 Task: Create a due date automation trigger when advanced on, on the tuesday of the week a card is due add checklist without checklist at 11:00 AM.
Action: Mouse moved to (1026, 79)
Screenshot: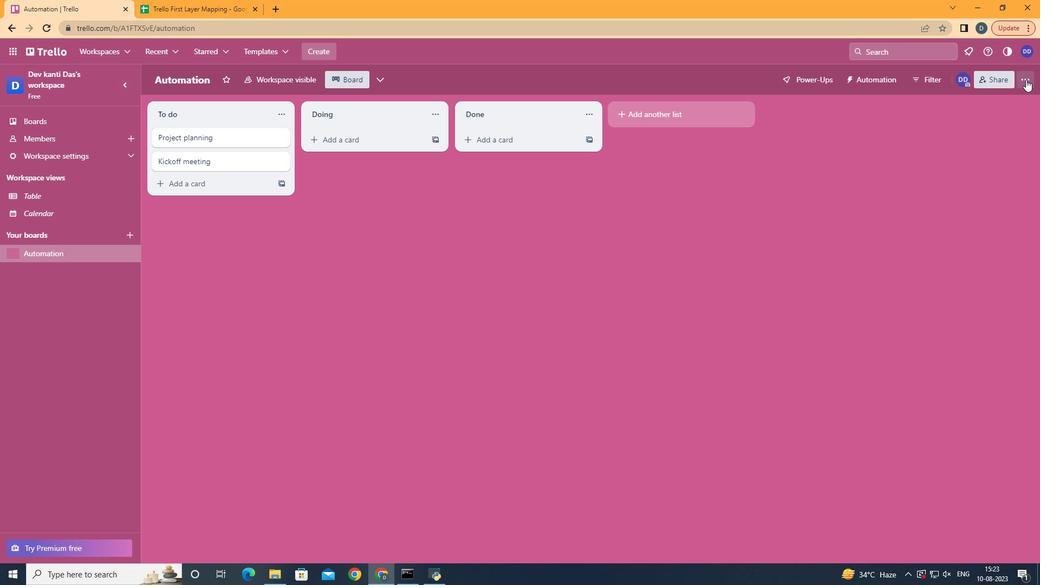
Action: Mouse pressed left at (1026, 79)
Screenshot: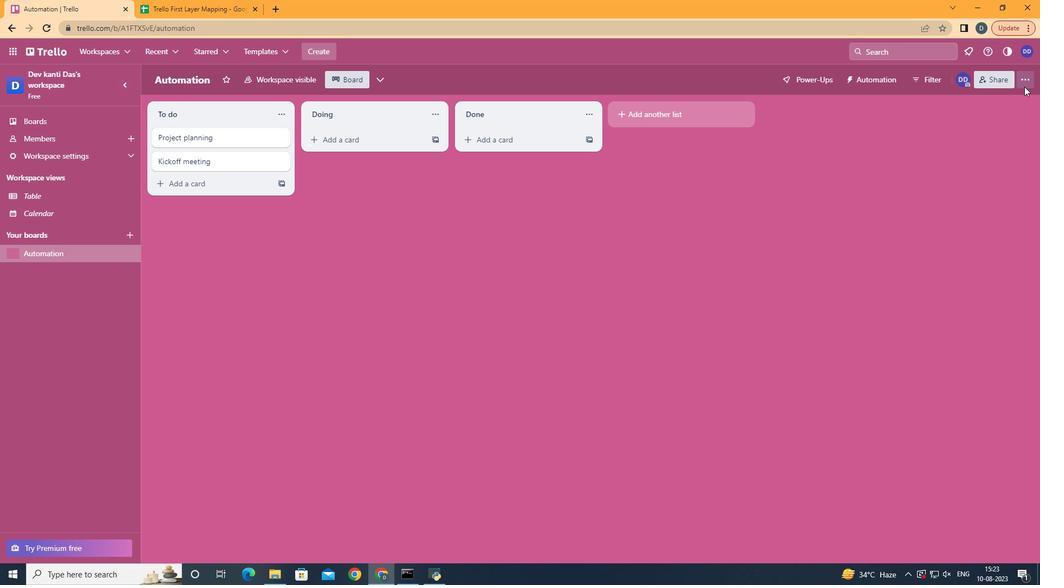 
Action: Mouse moved to (964, 224)
Screenshot: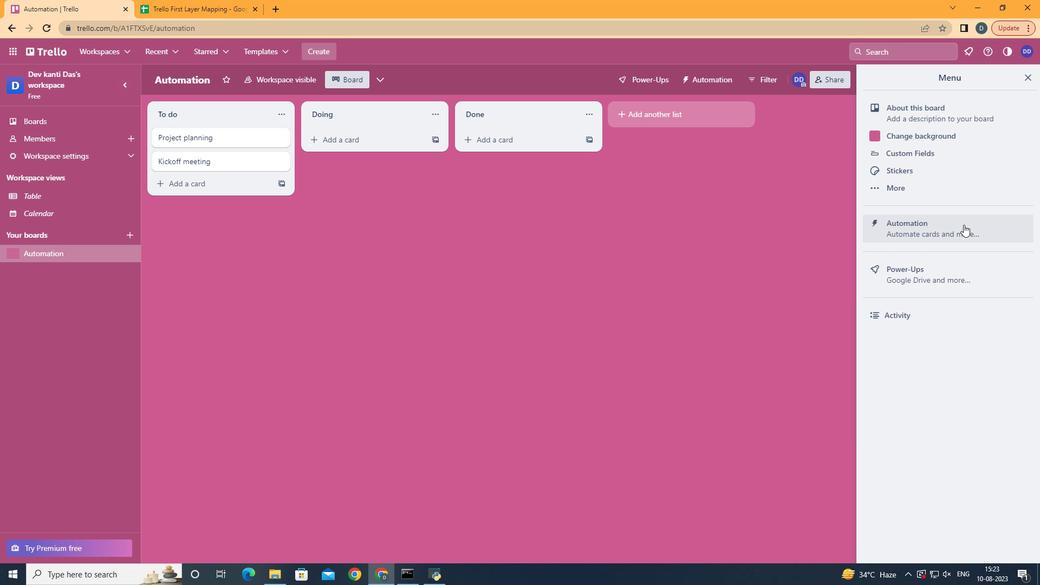 
Action: Mouse pressed left at (964, 224)
Screenshot: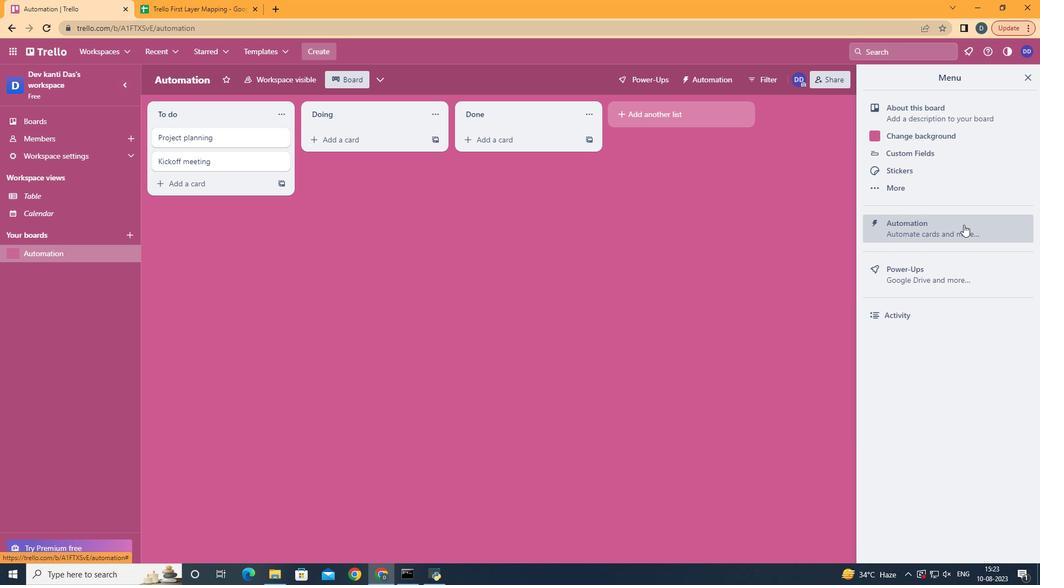 
Action: Mouse moved to (203, 216)
Screenshot: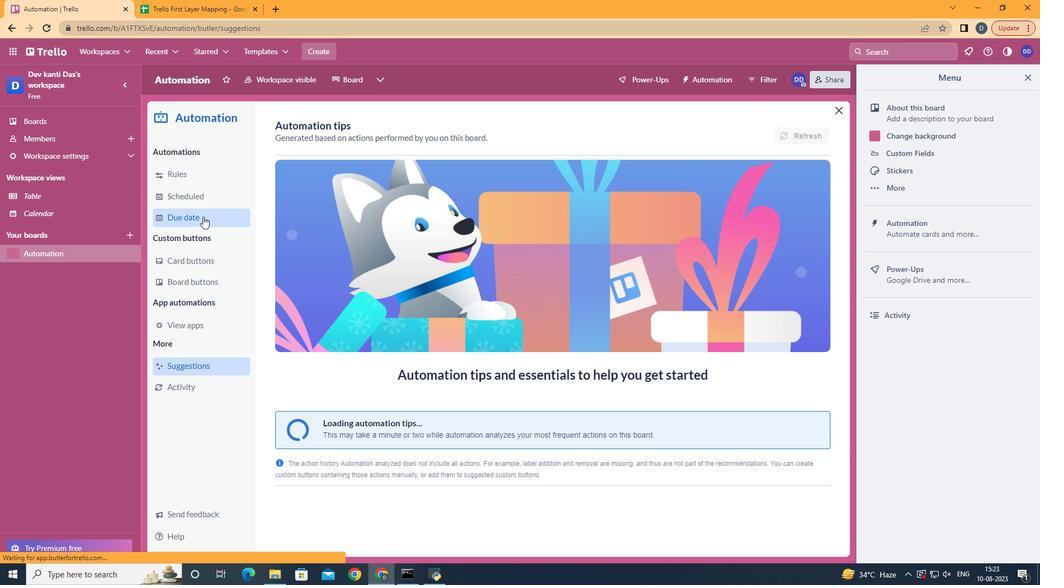 
Action: Mouse pressed left at (203, 216)
Screenshot: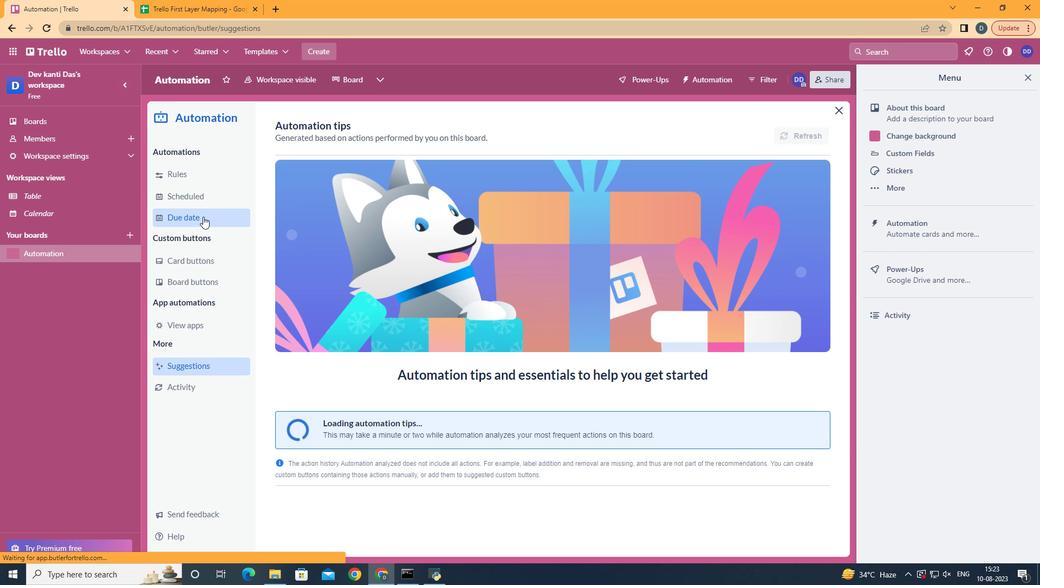 
Action: Mouse moved to (754, 130)
Screenshot: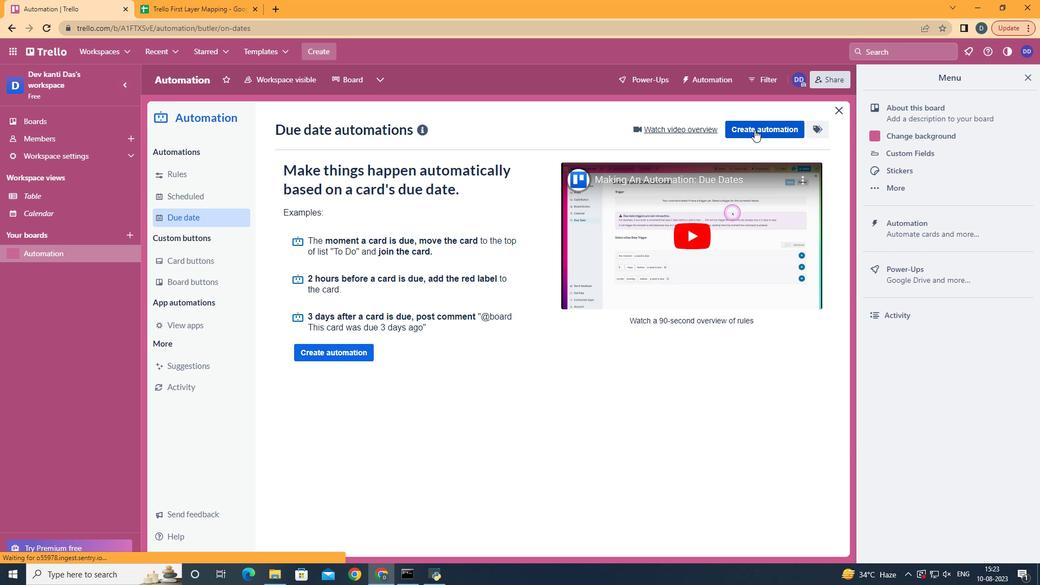 
Action: Mouse pressed left at (754, 130)
Screenshot: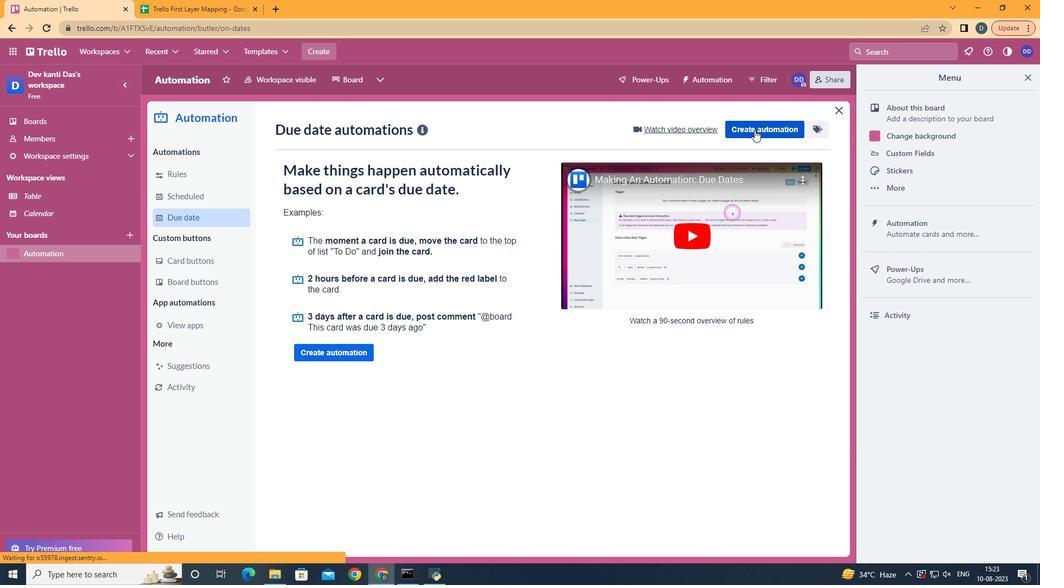 
Action: Mouse moved to (558, 229)
Screenshot: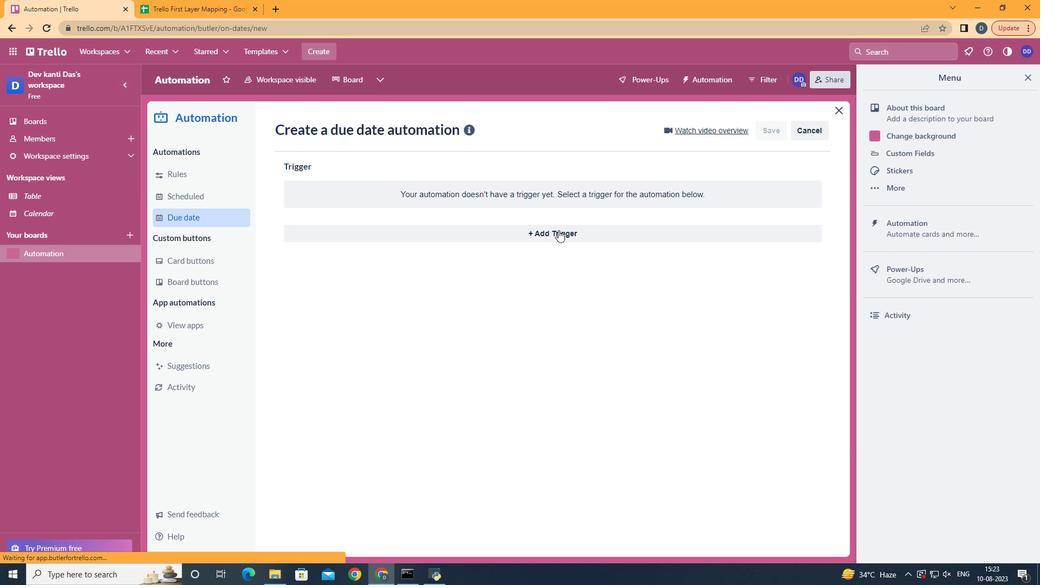 
Action: Mouse pressed left at (558, 229)
Screenshot: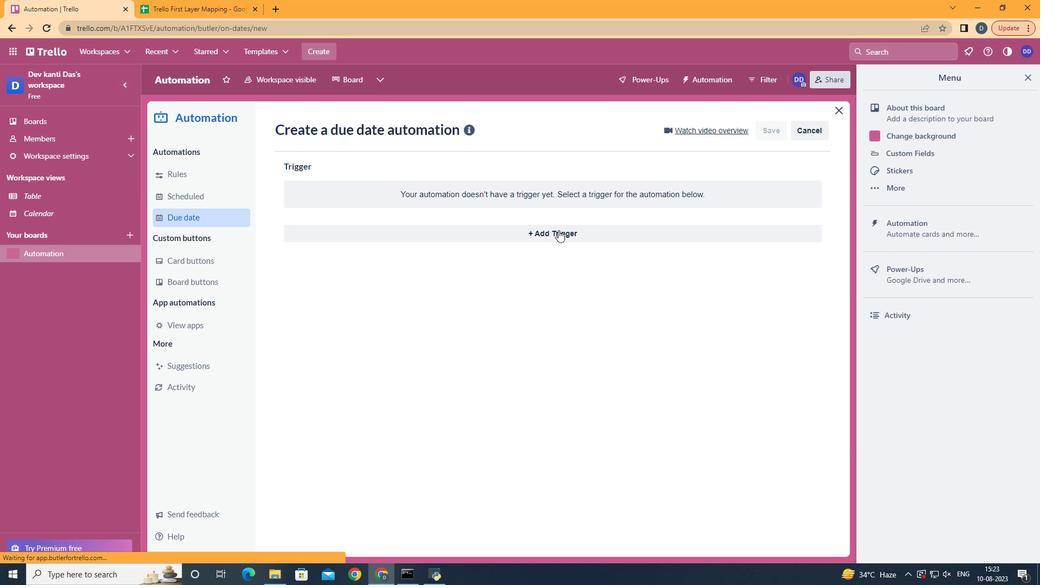 
Action: Mouse moved to (343, 301)
Screenshot: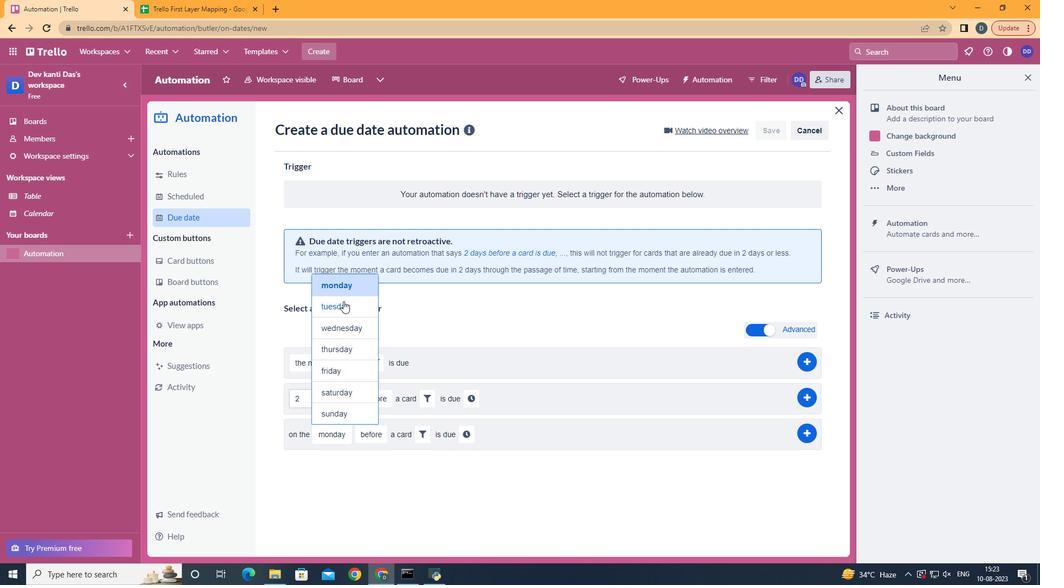 
Action: Mouse pressed left at (343, 301)
Screenshot: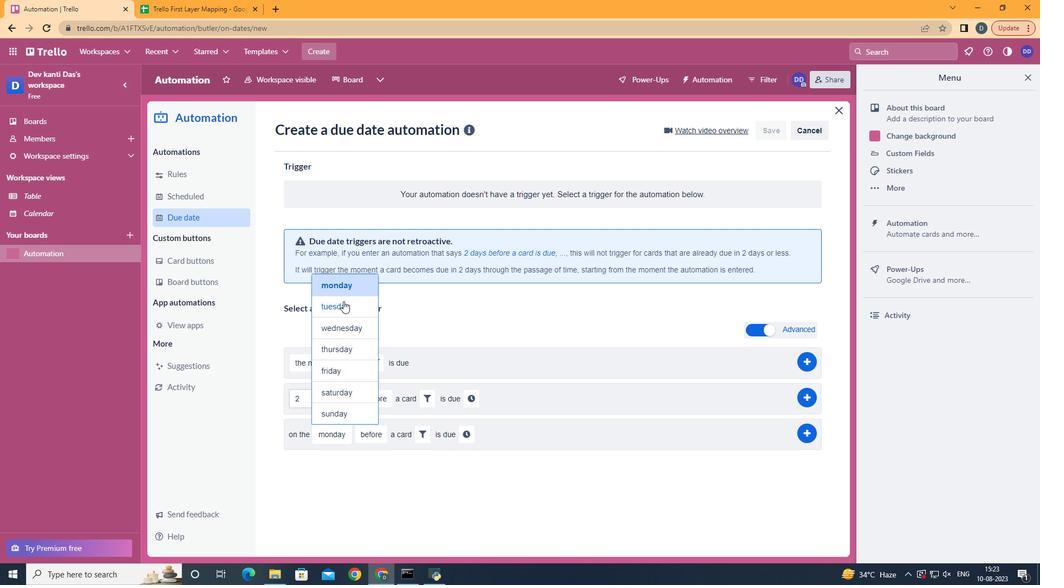 
Action: Mouse moved to (392, 500)
Screenshot: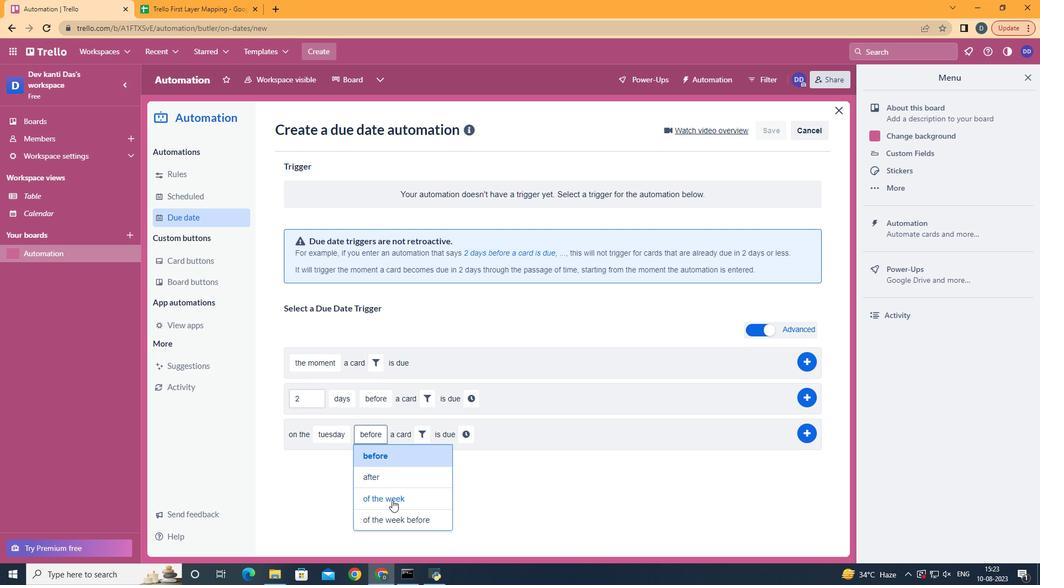 
Action: Mouse pressed left at (392, 500)
Screenshot: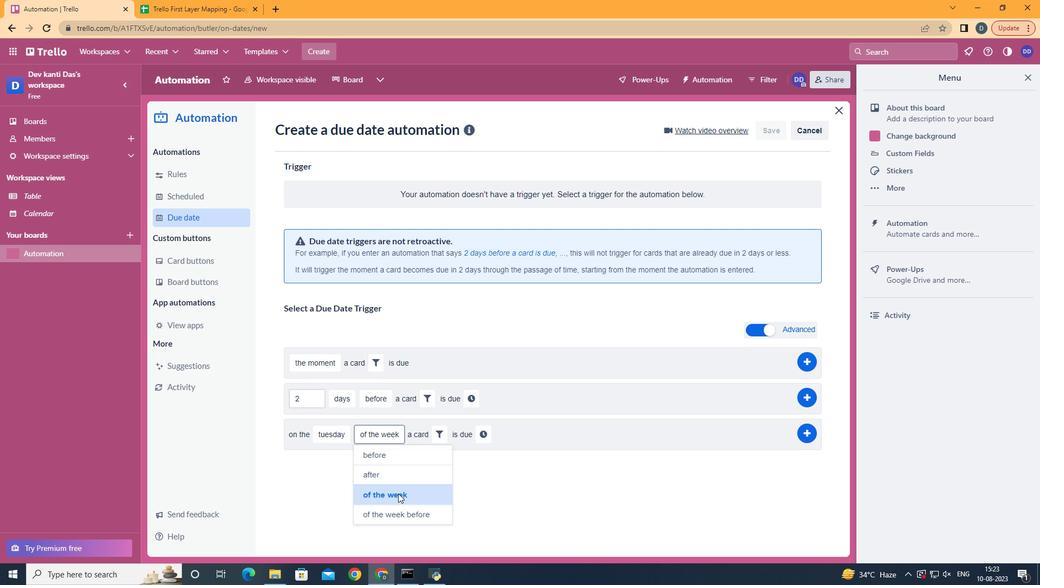 
Action: Mouse moved to (435, 434)
Screenshot: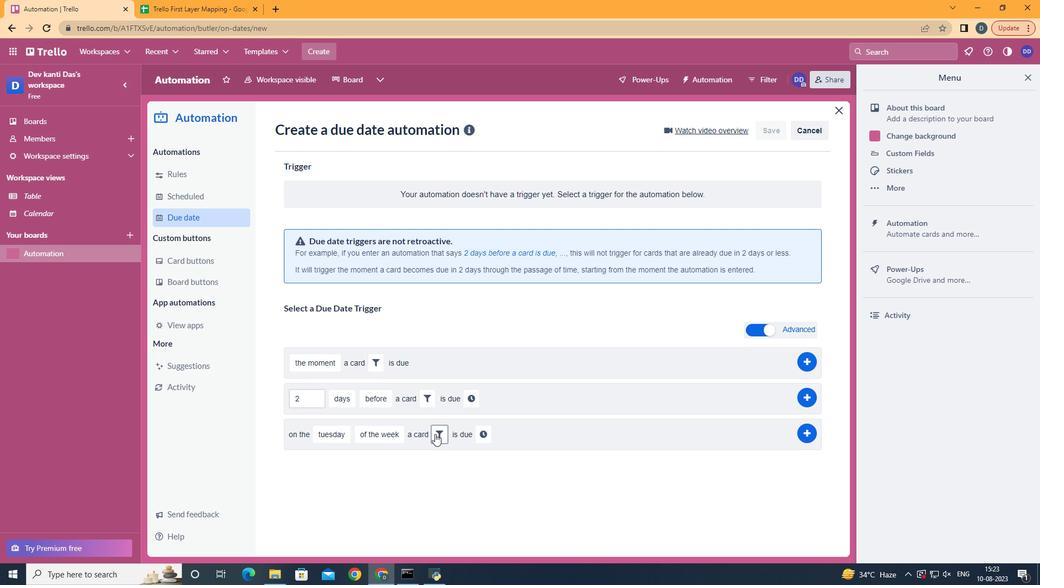 
Action: Mouse pressed left at (435, 434)
Screenshot: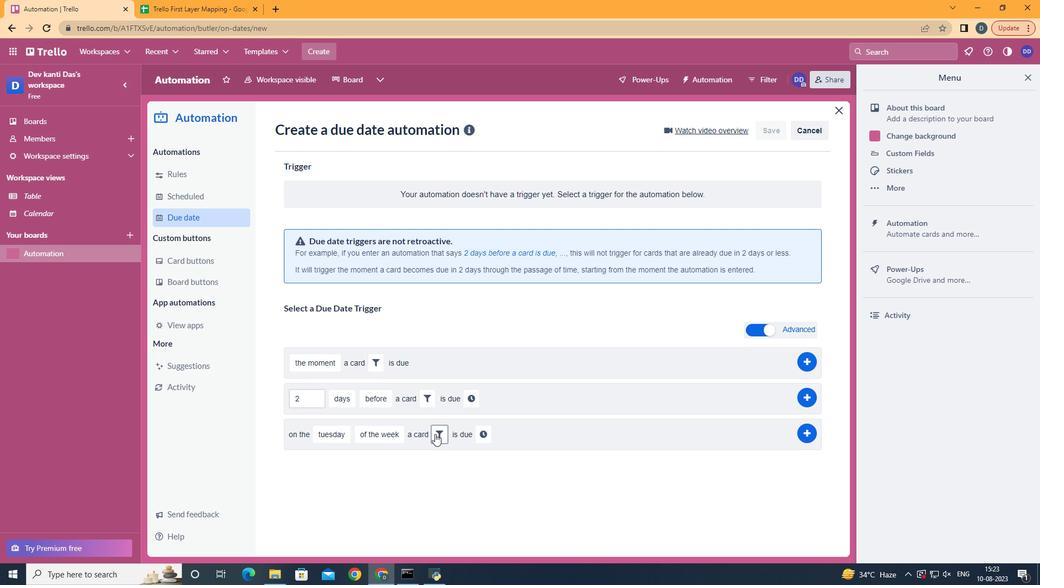 
Action: Mouse moved to (493, 473)
Screenshot: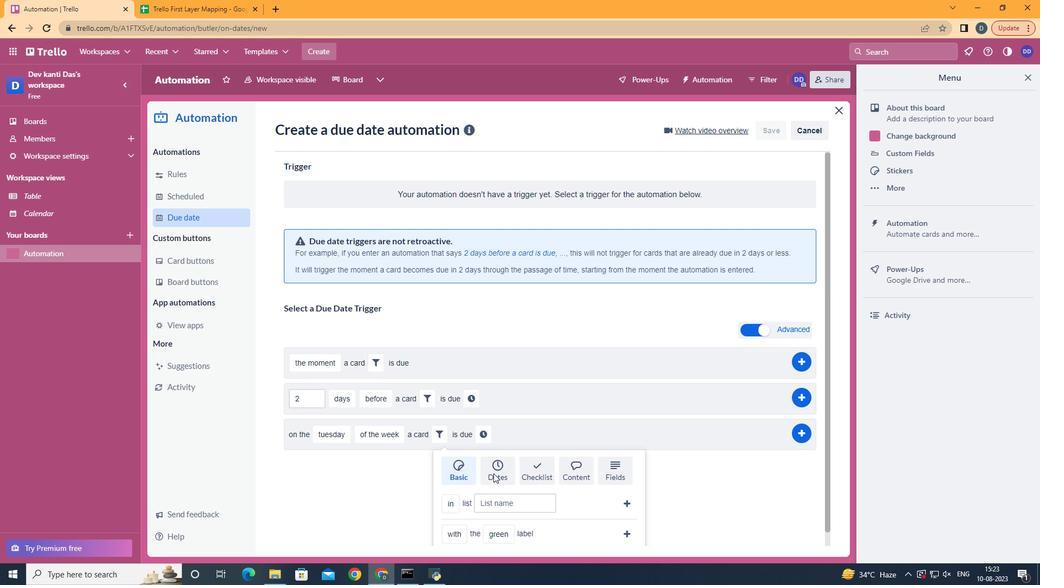 
Action: Mouse pressed left at (493, 473)
Screenshot: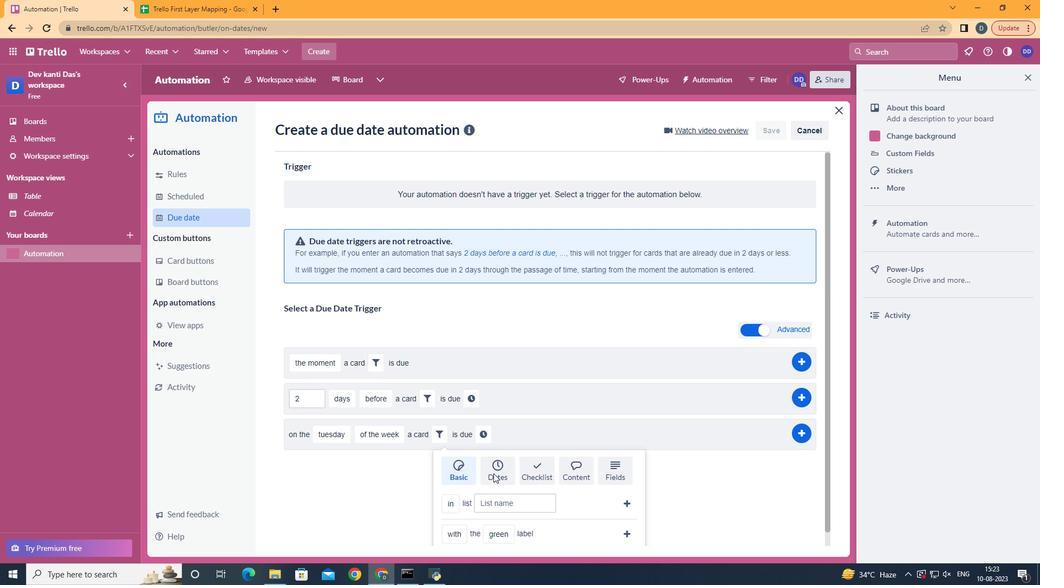 
Action: Mouse scrolled (493, 473) with delta (0, 0)
Screenshot: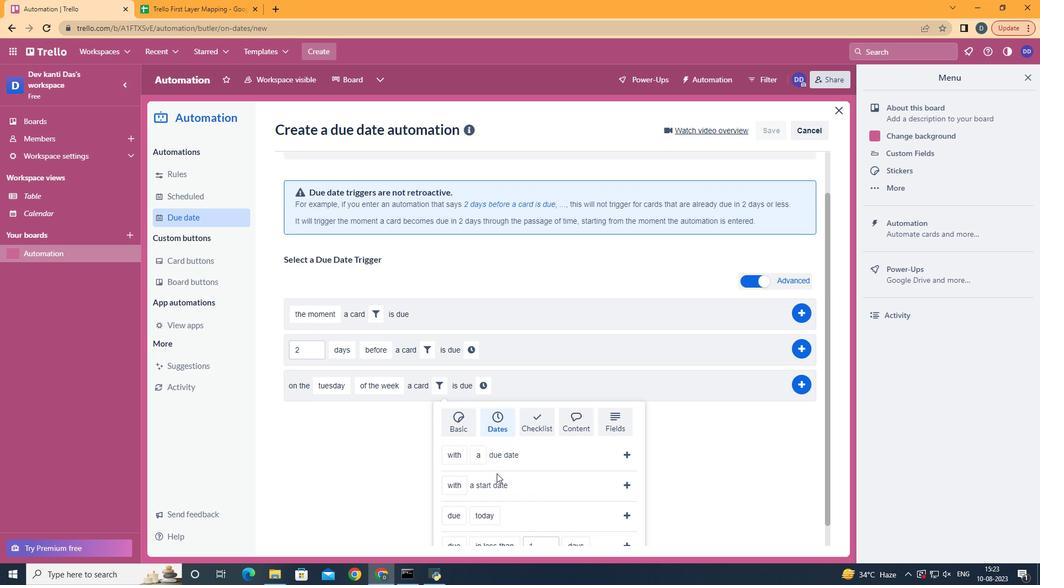 
Action: Mouse scrolled (493, 473) with delta (0, 0)
Screenshot: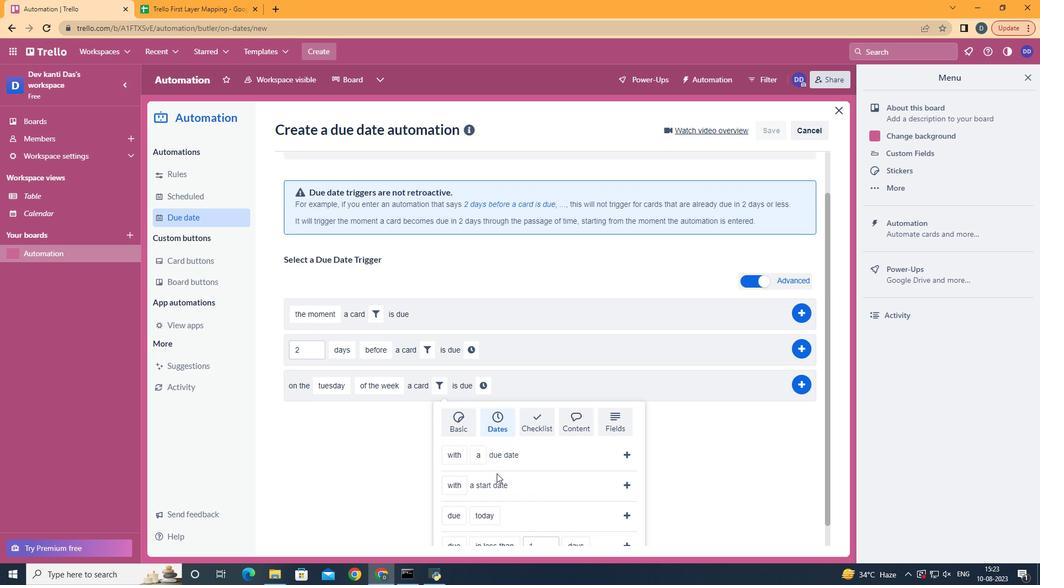 
Action: Mouse scrolled (493, 473) with delta (0, 0)
Screenshot: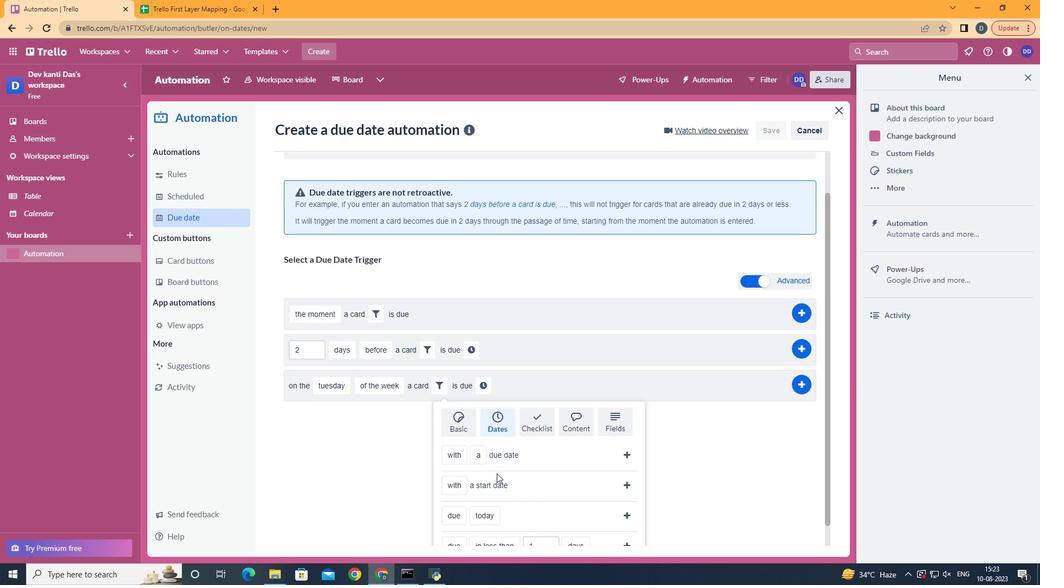 
Action: Mouse scrolled (493, 473) with delta (0, 0)
Screenshot: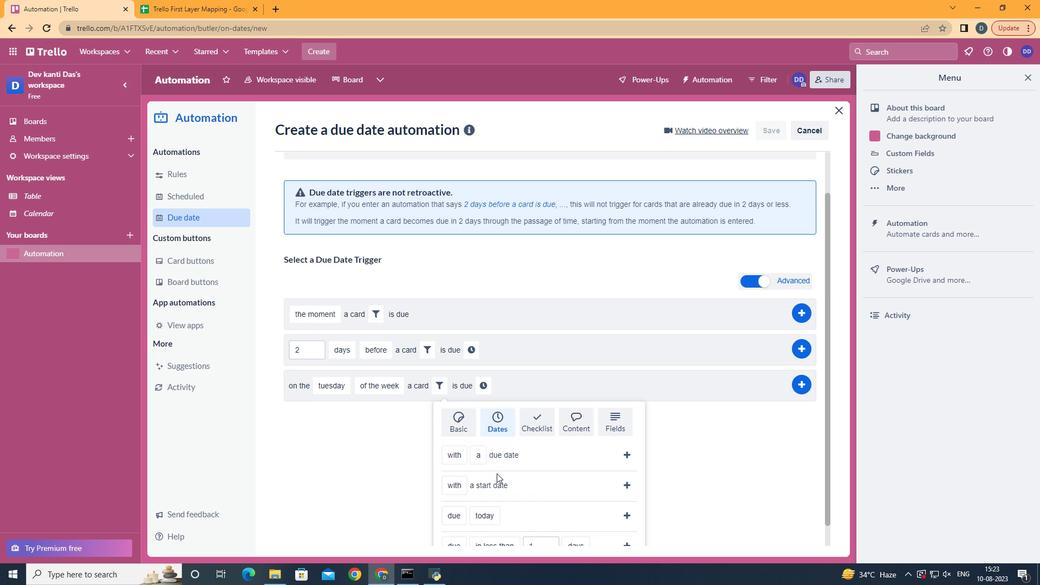 
Action: Mouse moved to (536, 407)
Screenshot: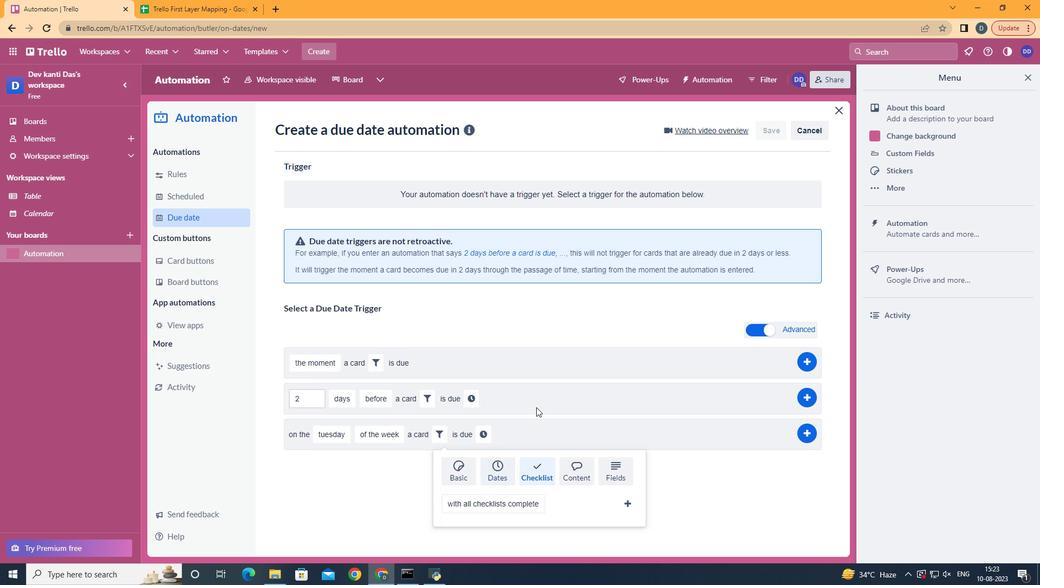 
Action: Mouse pressed left at (536, 407)
Screenshot: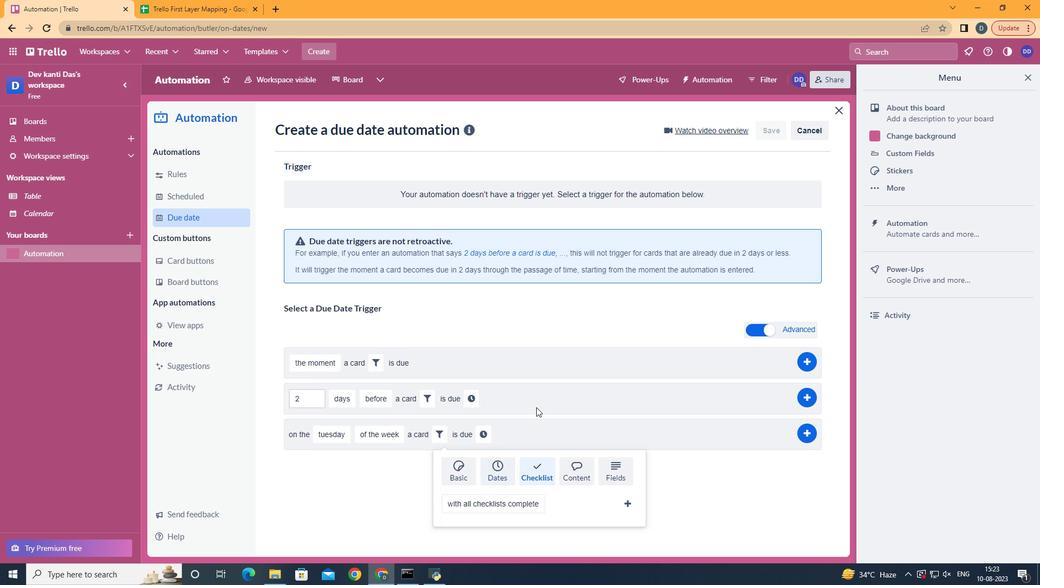 
Action: Mouse moved to (512, 480)
Screenshot: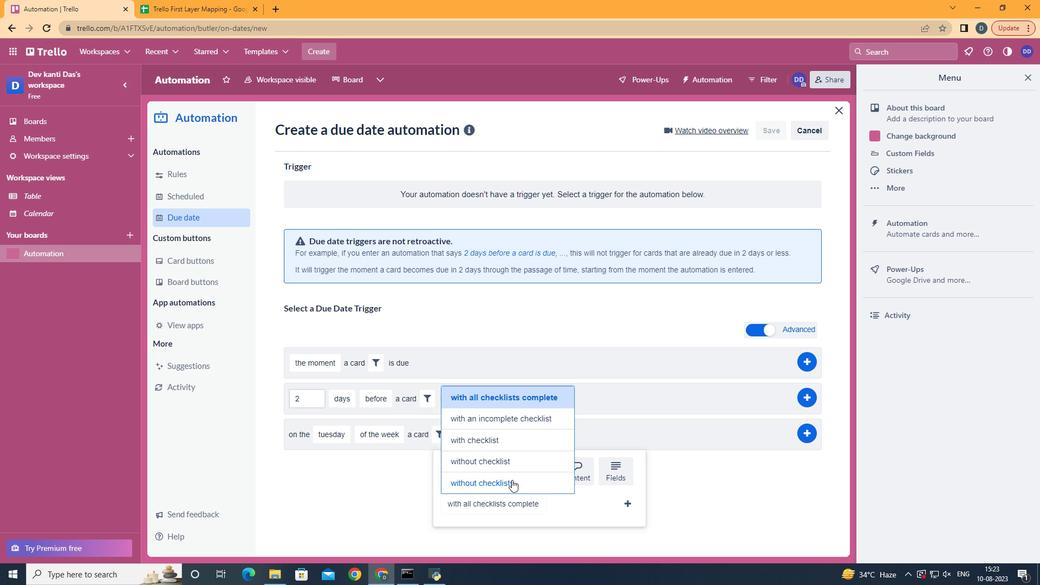 
Action: Mouse pressed left at (512, 480)
Screenshot: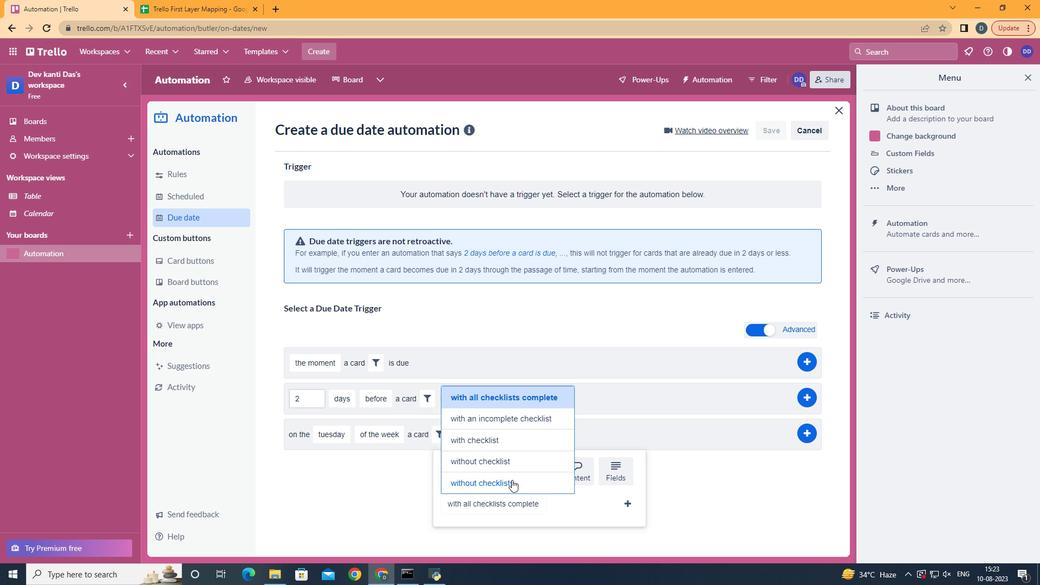 
Action: Mouse moved to (630, 506)
Screenshot: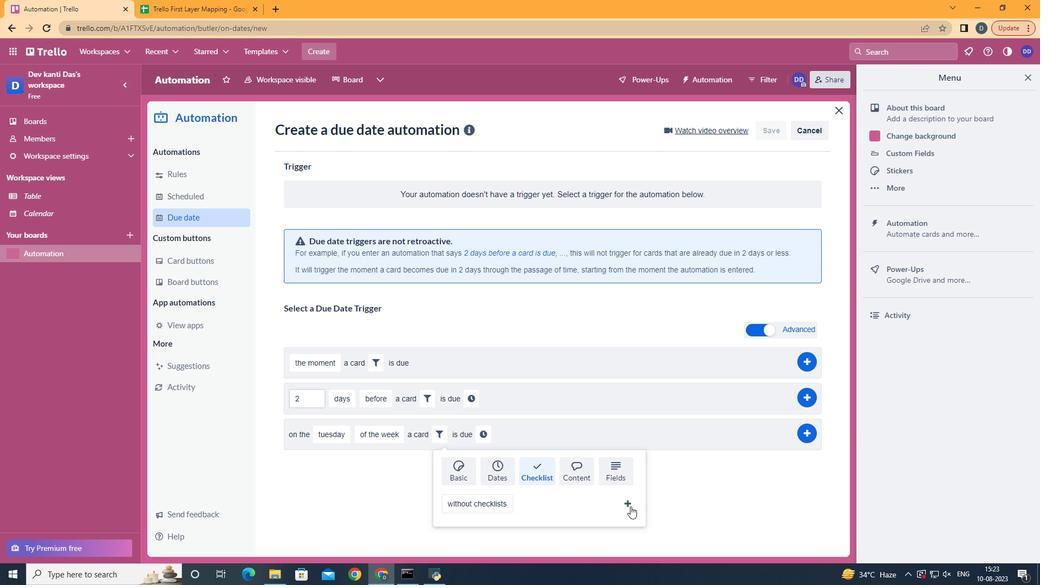 
Action: Mouse pressed left at (630, 506)
Screenshot: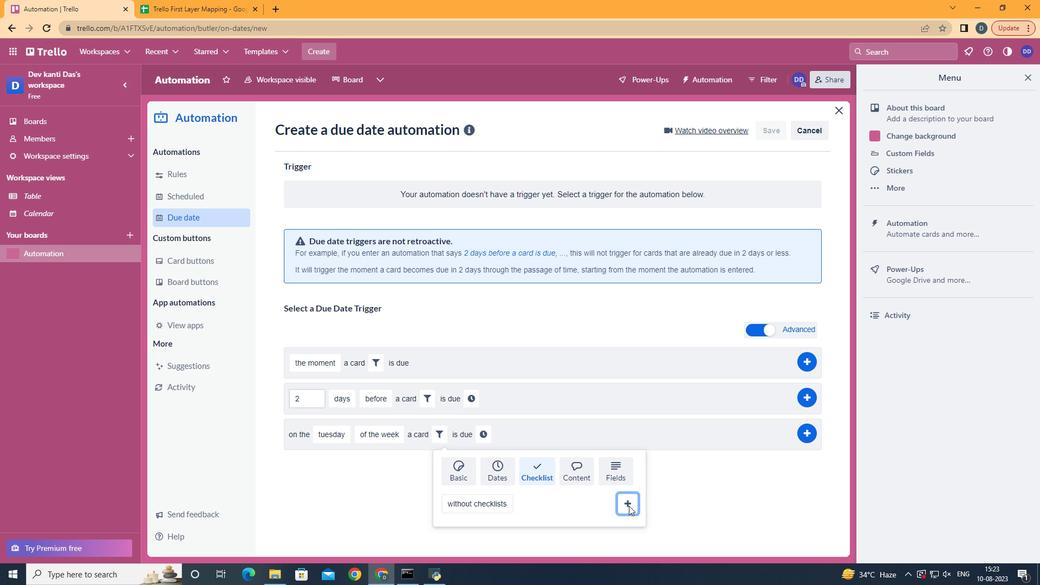
Action: Mouse moved to (563, 435)
Screenshot: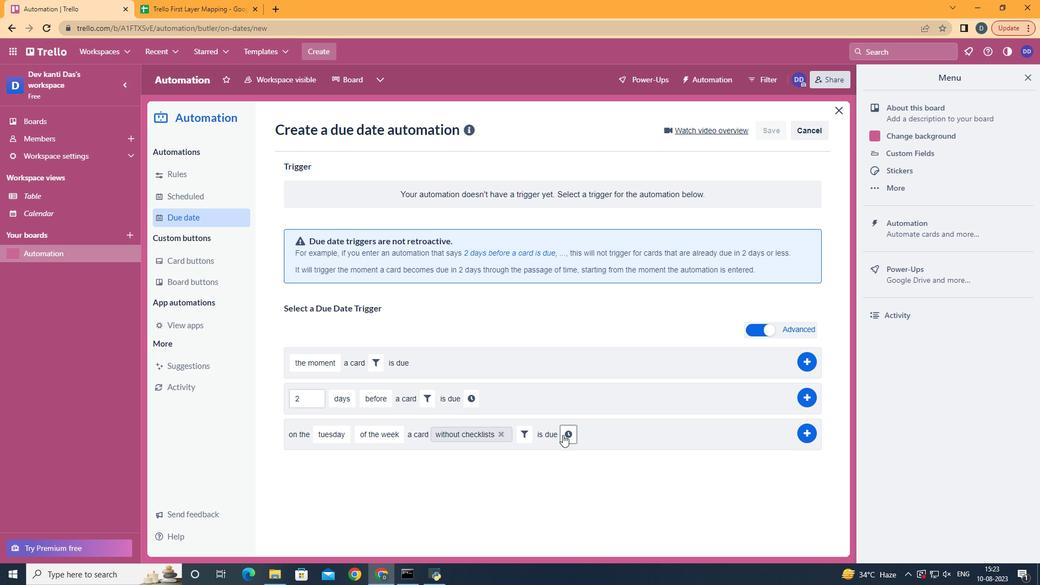 
Action: Mouse pressed left at (563, 435)
Screenshot: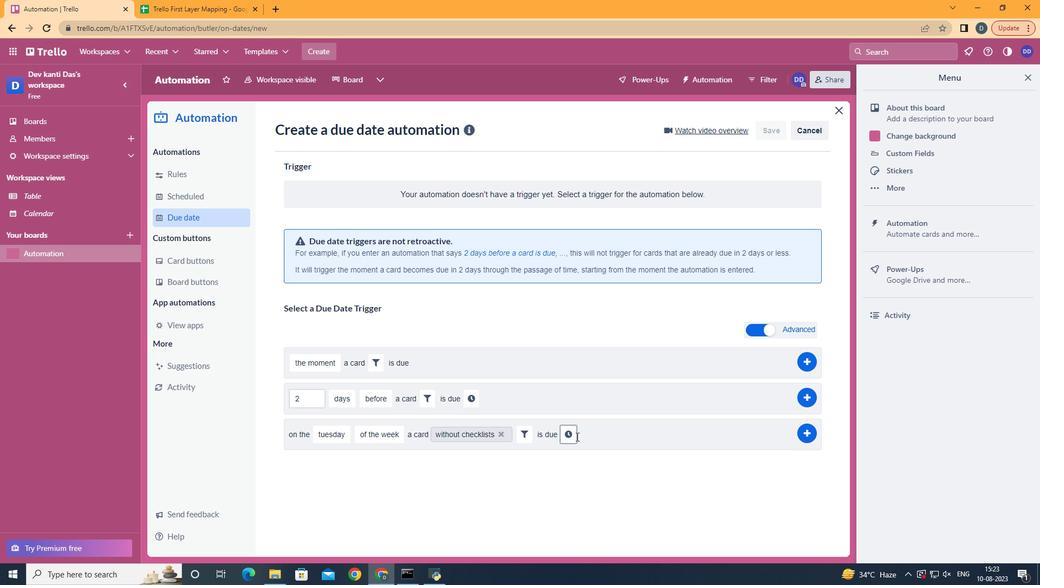 
Action: Mouse moved to (595, 441)
Screenshot: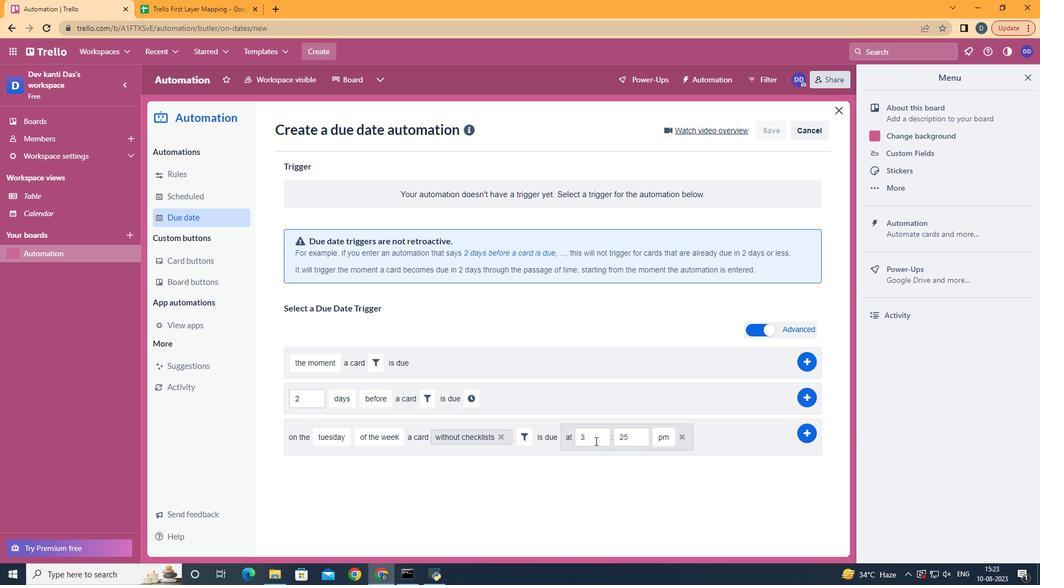 
Action: Mouse pressed left at (595, 441)
Screenshot: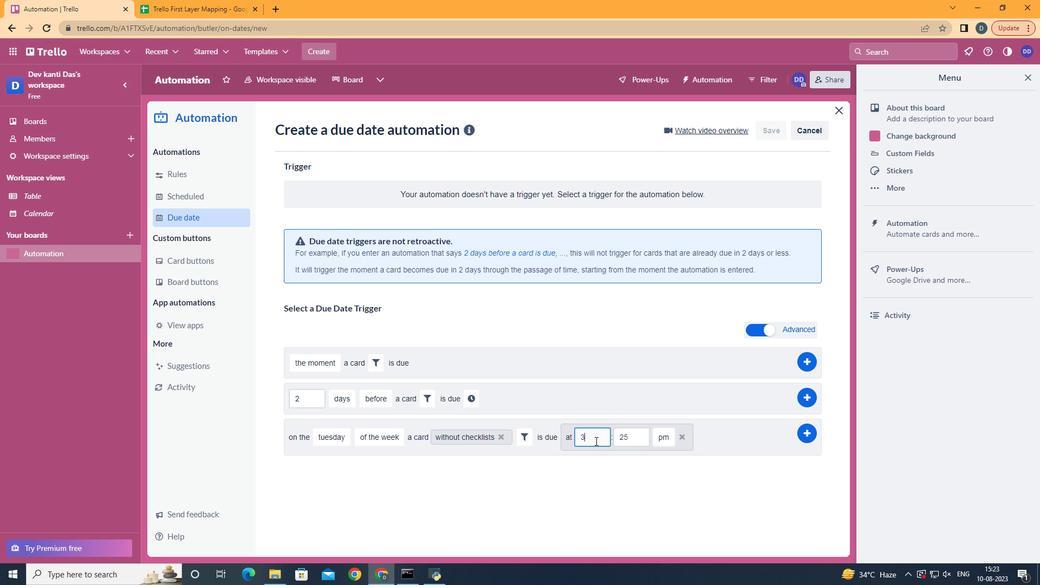 
Action: Key pressed <Key.backspace>11
Screenshot: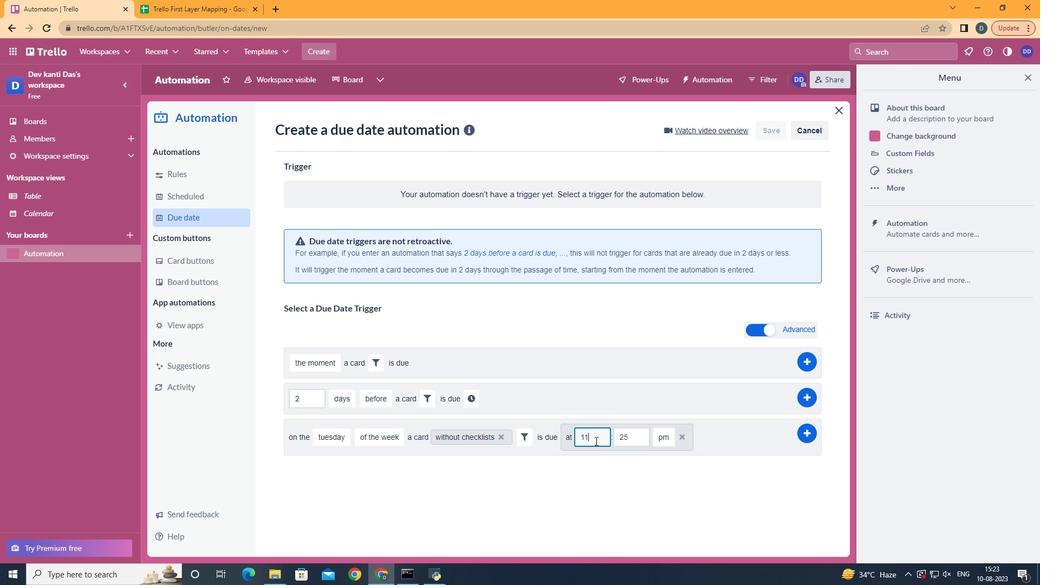 
Action: Mouse moved to (640, 435)
Screenshot: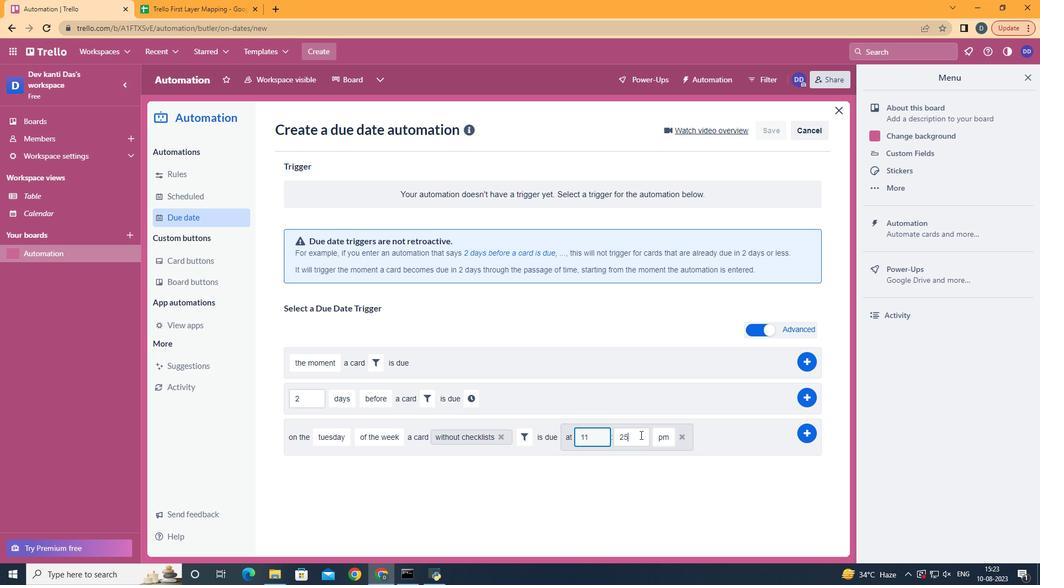 
Action: Mouse pressed left at (640, 435)
Screenshot: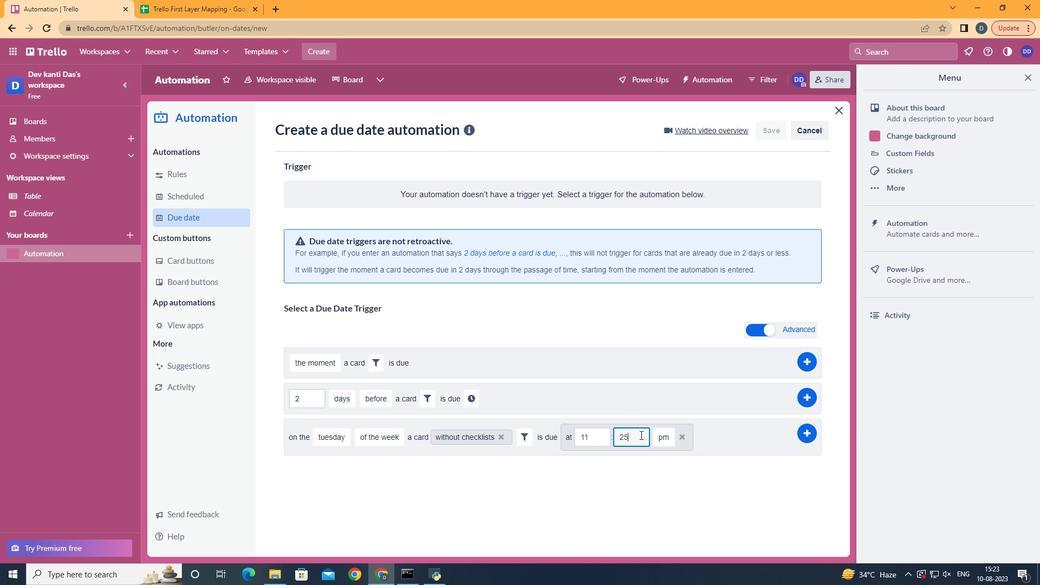 
Action: Key pressed <Key.backspace><Key.backspace>00
Screenshot: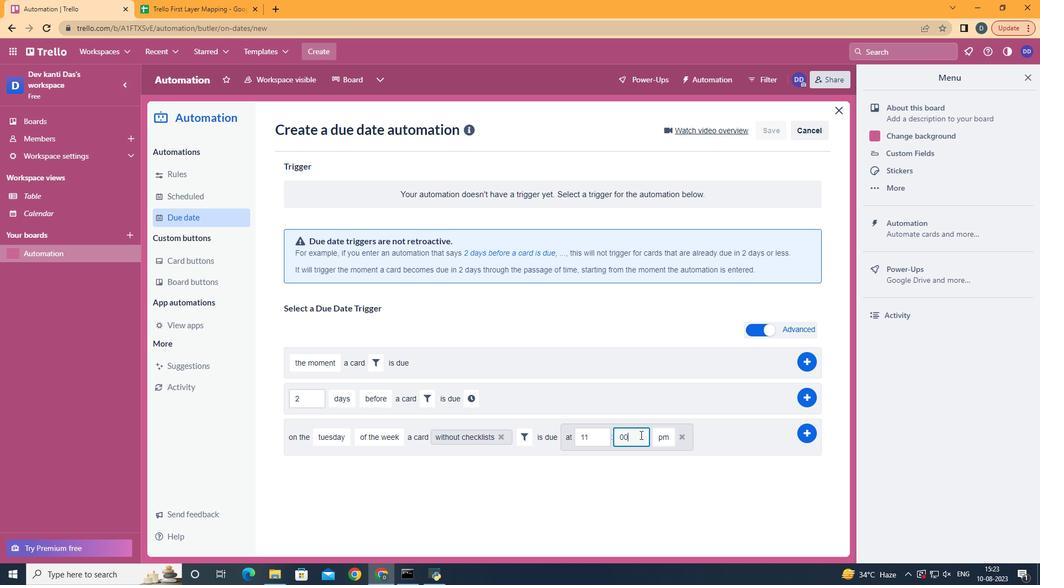 
Action: Mouse moved to (666, 459)
Screenshot: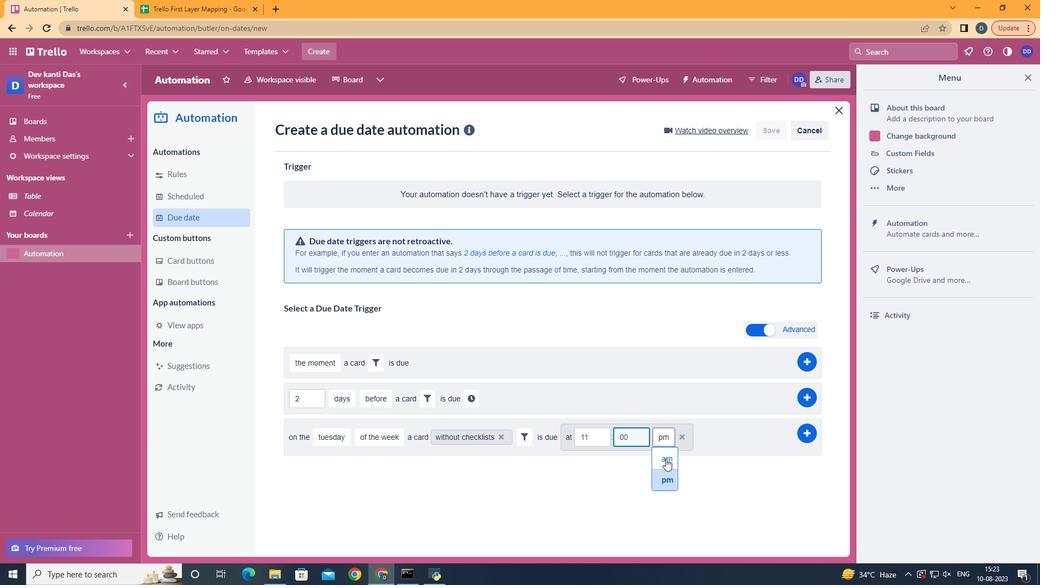 
Action: Mouse pressed left at (666, 459)
Screenshot: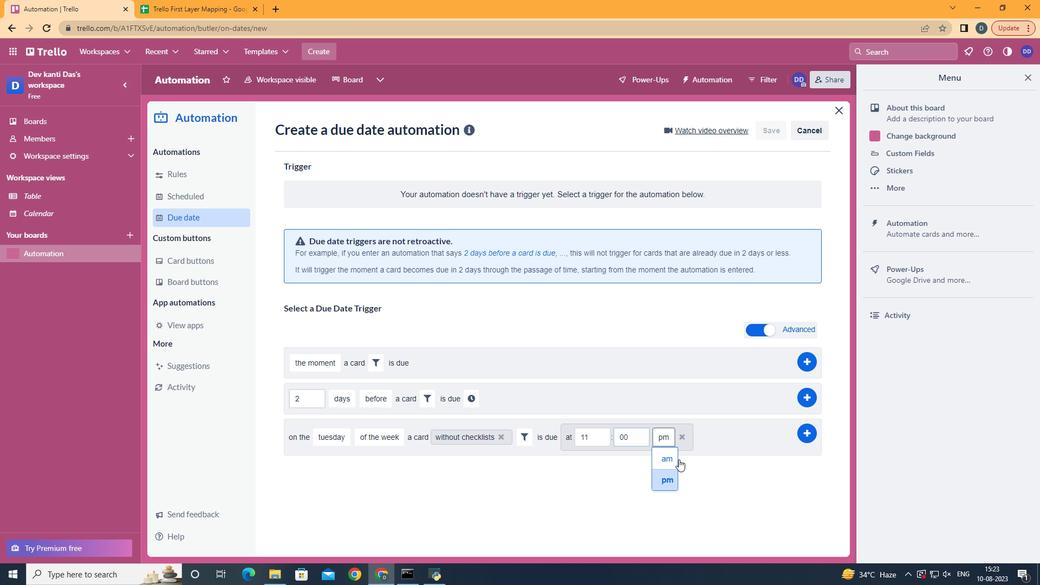 
Action: Mouse moved to (807, 434)
Screenshot: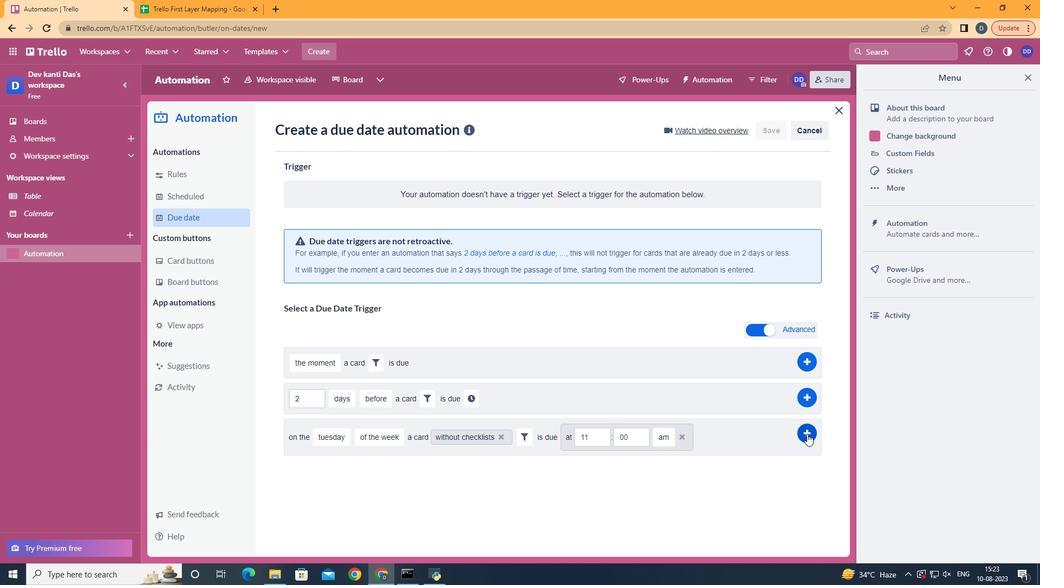 
Action: Mouse pressed left at (807, 434)
Screenshot: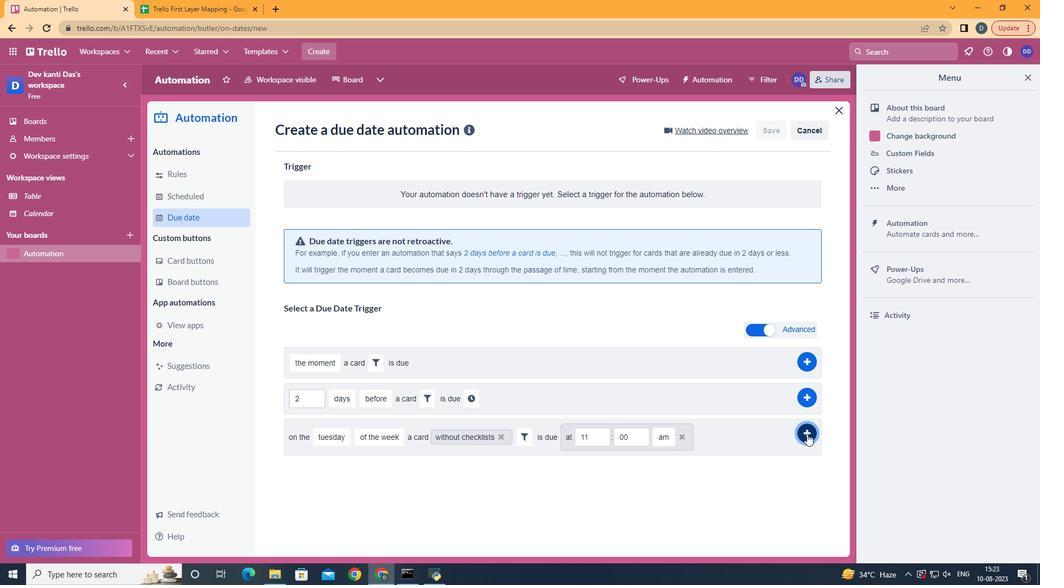 
Action: Mouse moved to (709, 278)
Screenshot: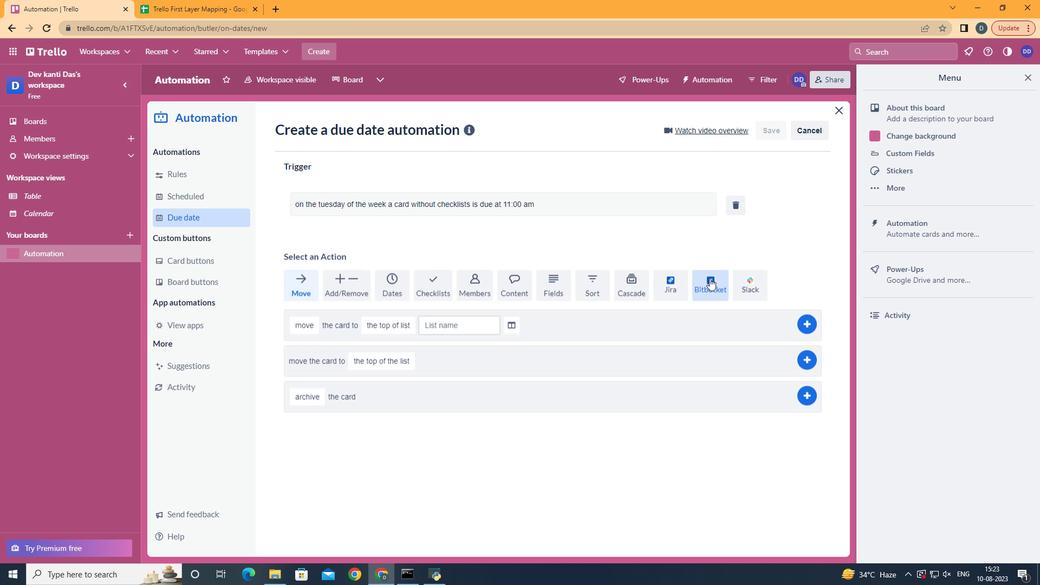 
